 Task: Add the task  Develop a new online survey and feedback system to the section Asteroid Belt in the project AgileCube and add a Due Date to the respective task as 2024/05/26
Action: Mouse moved to (91, 318)
Screenshot: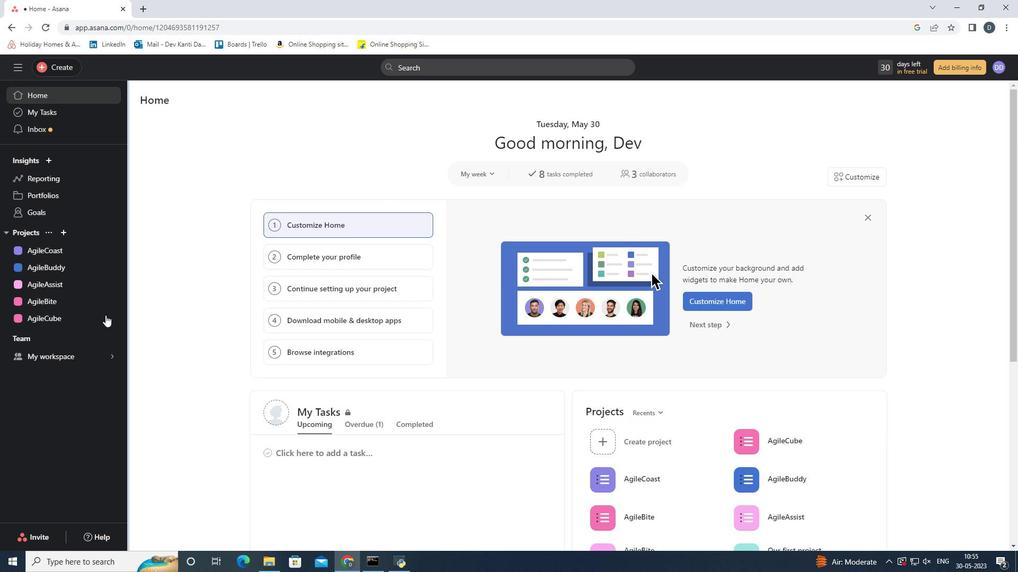 
Action: Mouse pressed left at (91, 318)
Screenshot: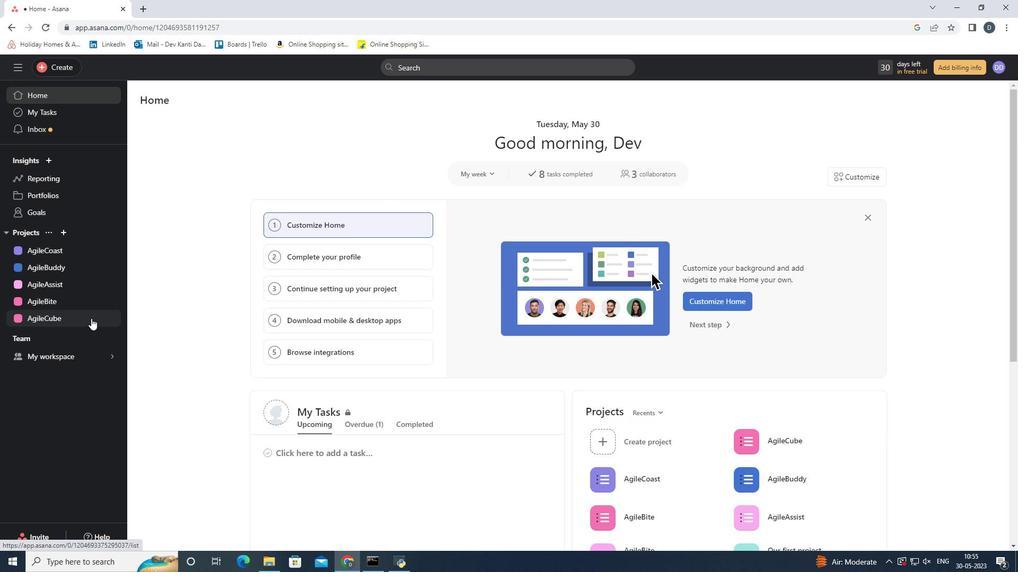 
Action: Mouse moved to (478, 372)
Screenshot: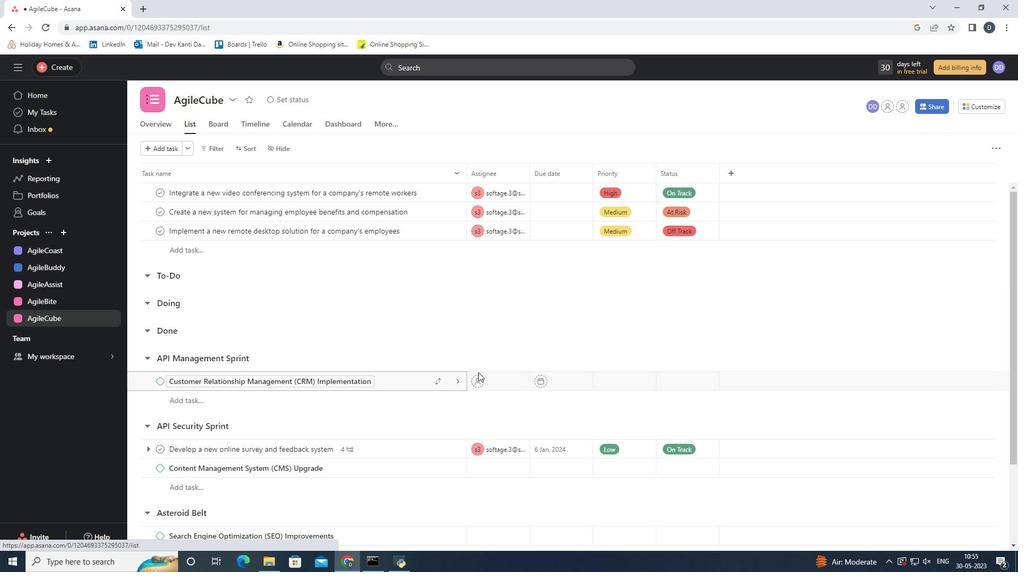 
Action: Mouse scrolled (478, 371) with delta (0, 0)
Screenshot: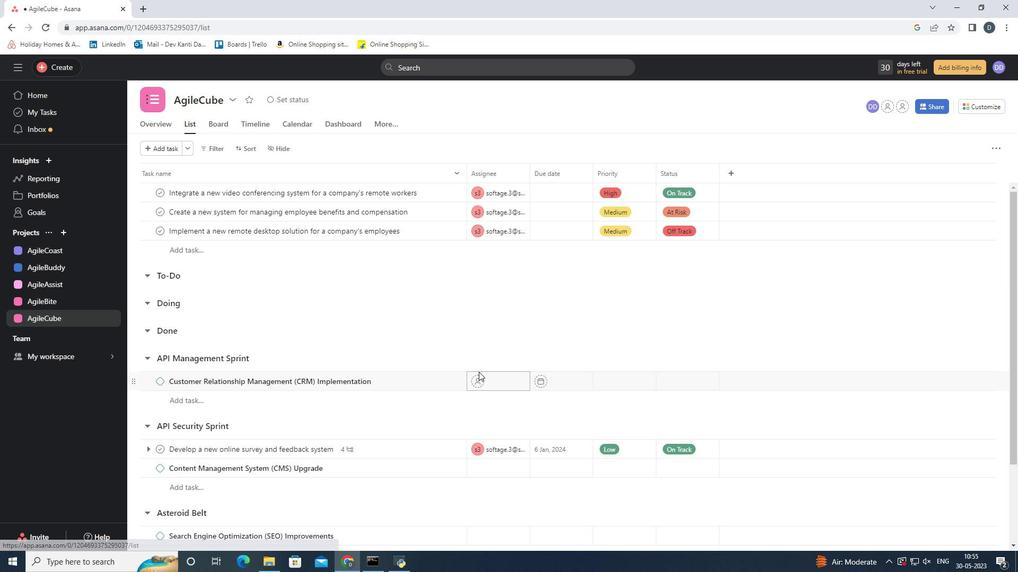
Action: Mouse scrolled (478, 371) with delta (0, 0)
Screenshot: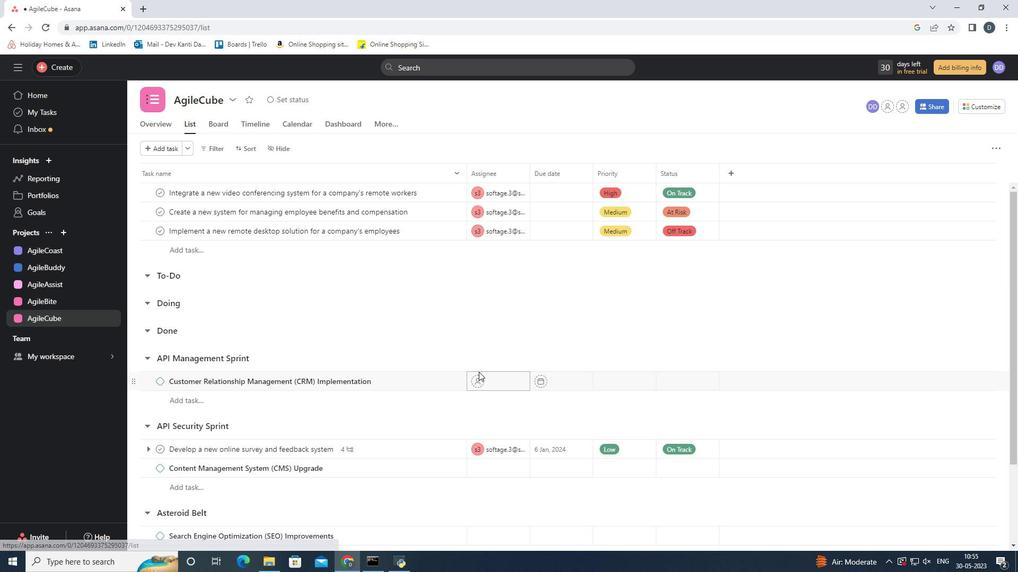 
Action: Mouse scrolled (478, 371) with delta (0, 0)
Screenshot: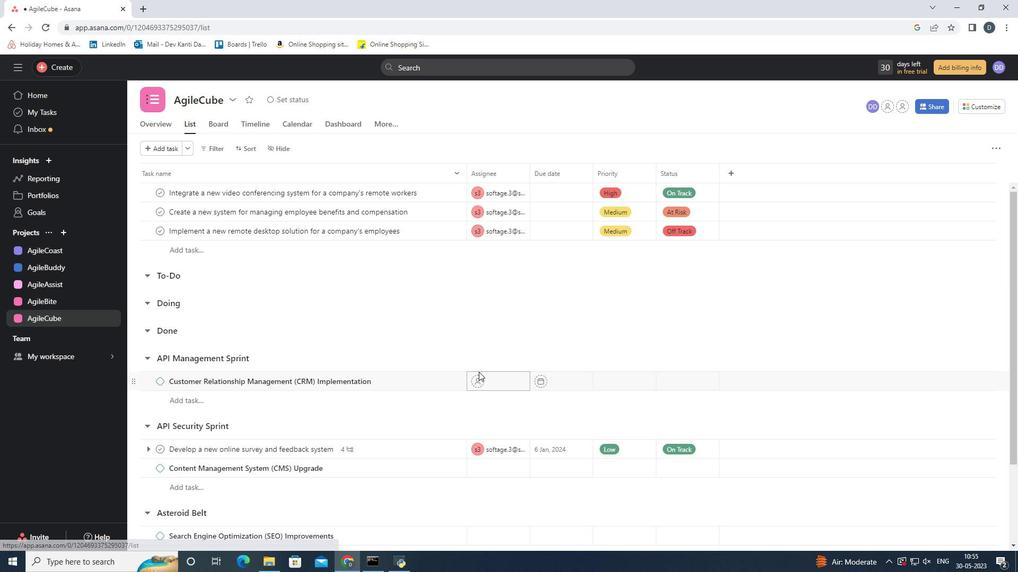 
Action: Mouse scrolled (478, 371) with delta (0, 0)
Screenshot: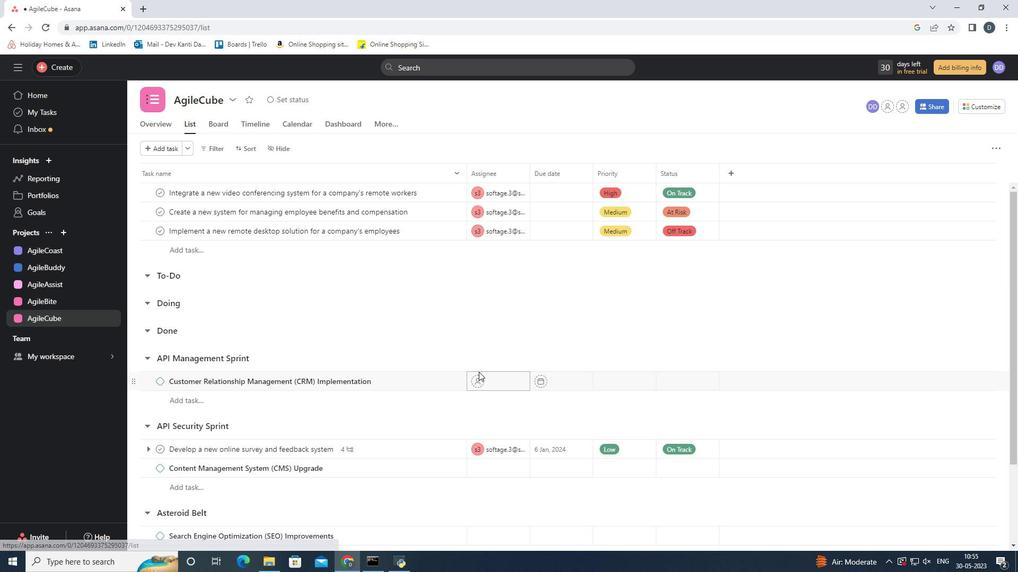 
Action: Mouse moved to (436, 348)
Screenshot: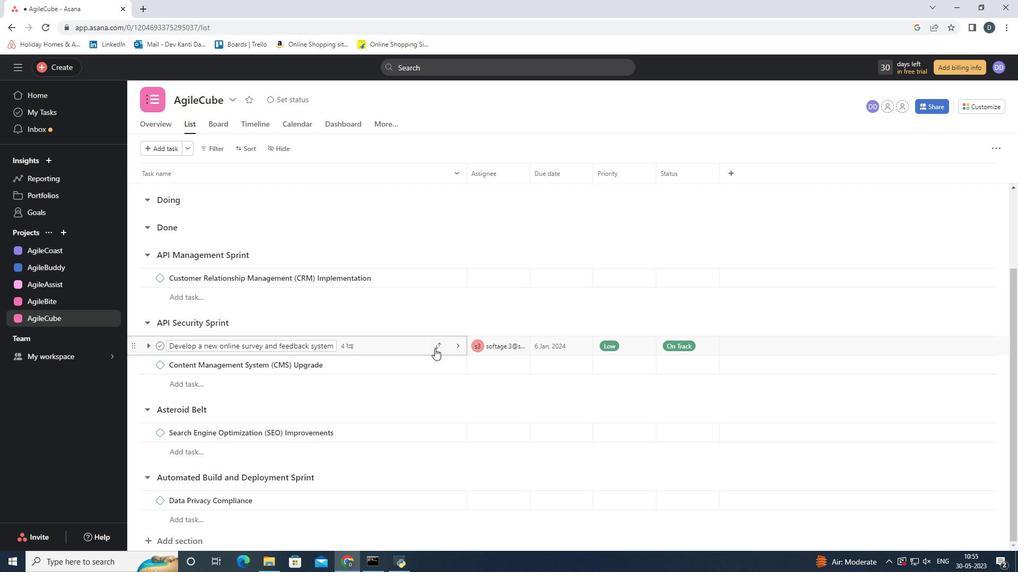 
Action: Mouse pressed left at (436, 348)
Screenshot: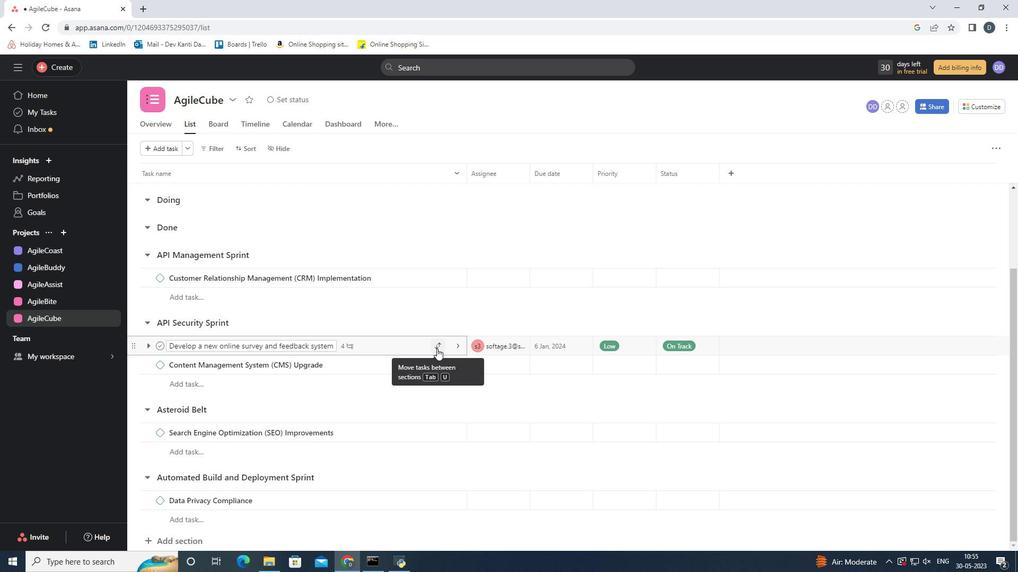 
Action: Mouse moved to (370, 504)
Screenshot: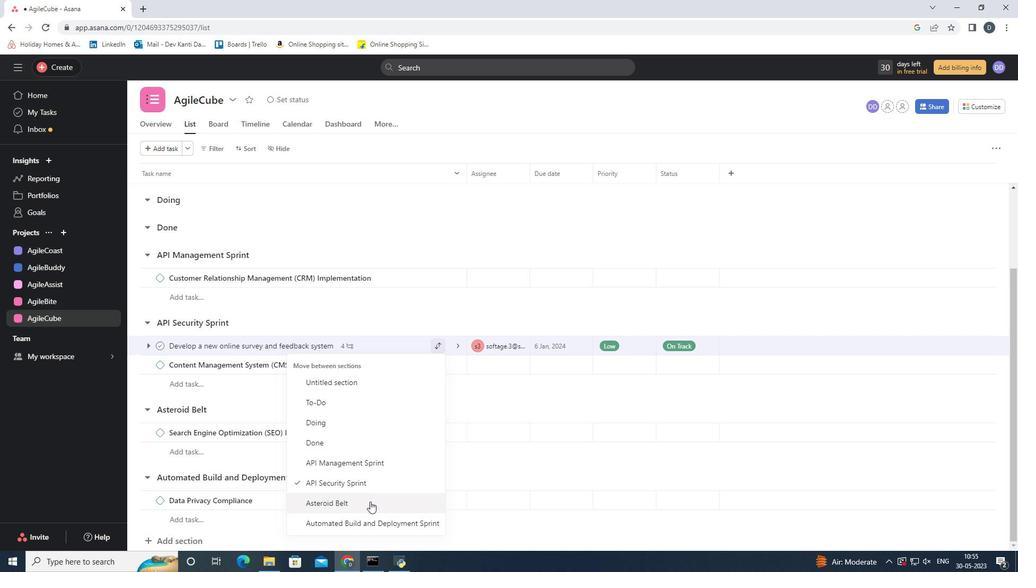 
Action: Mouse pressed left at (370, 504)
Screenshot: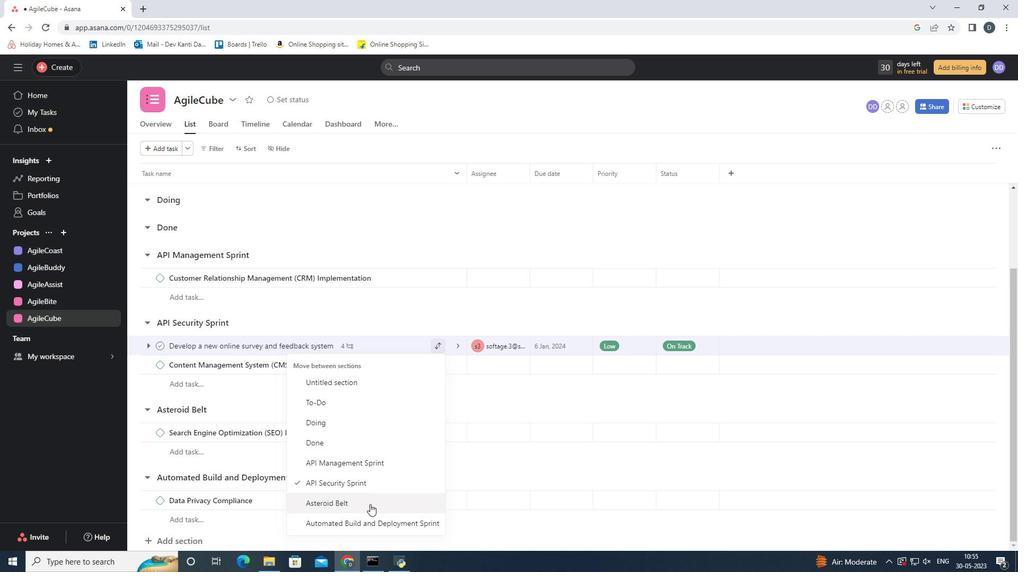 
Action: Mouse moved to (562, 415)
Screenshot: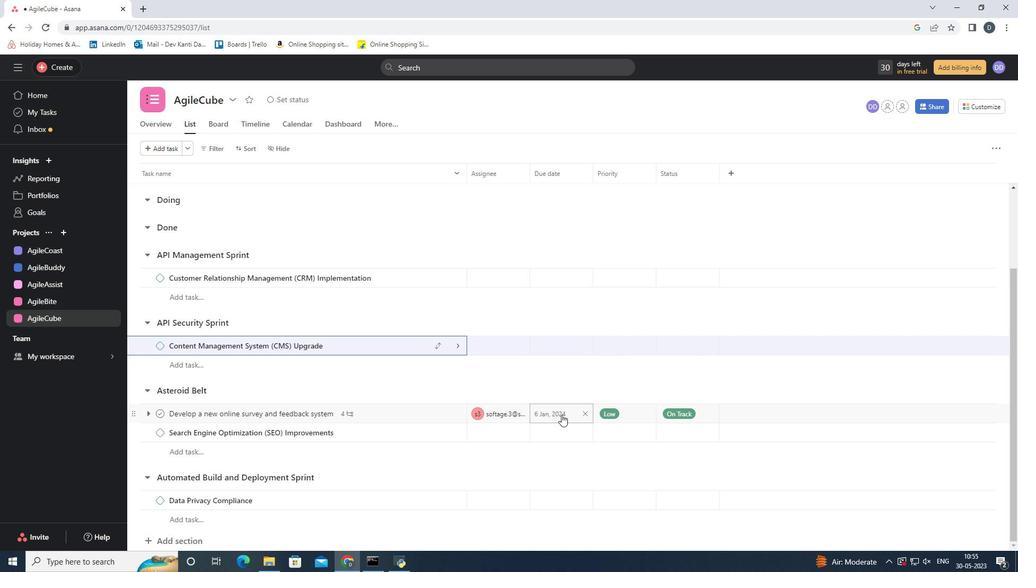 
Action: Mouse pressed left at (562, 415)
Screenshot: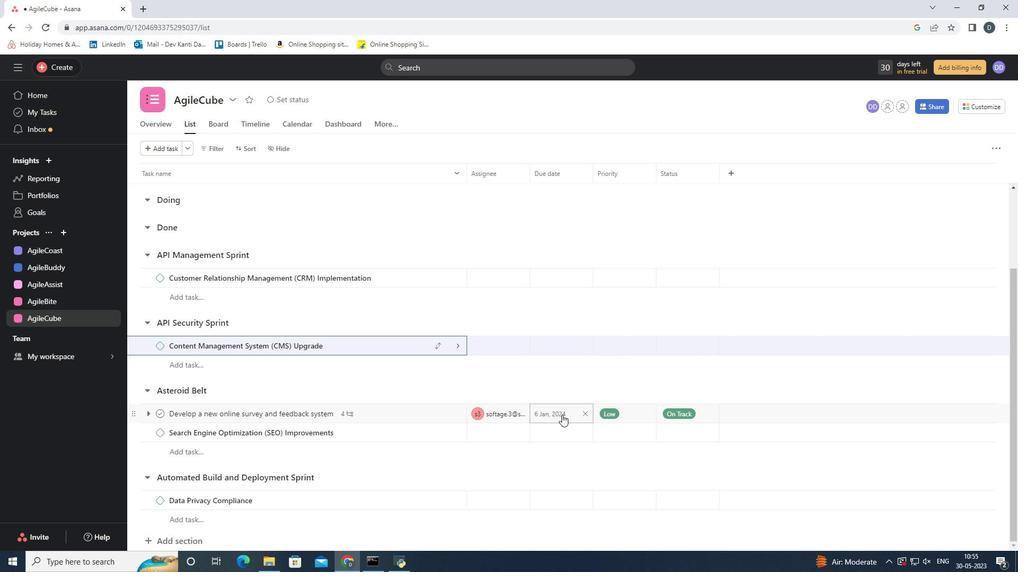 
Action: Mouse moved to (663, 224)
Screenshot: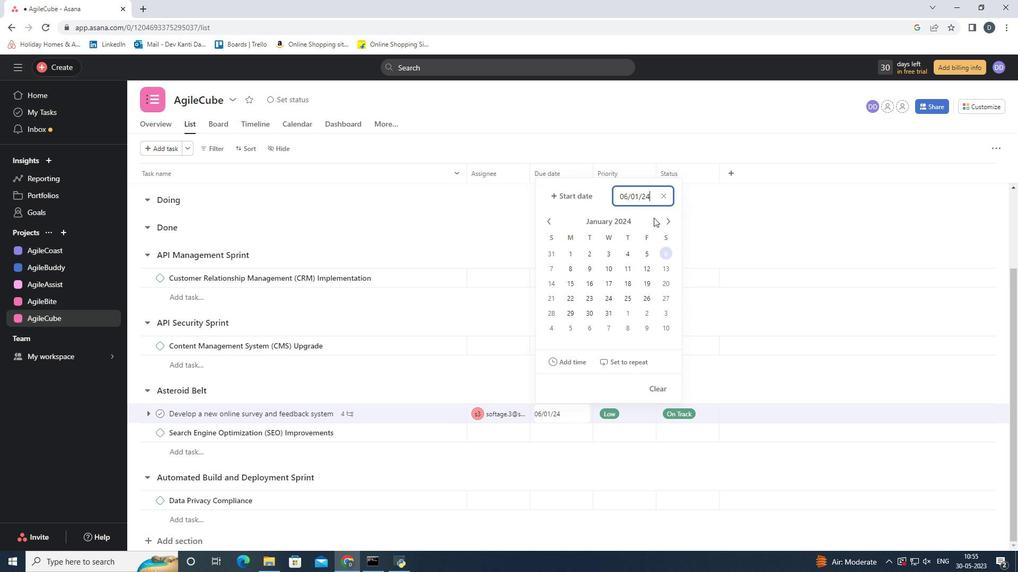 
Action: Mouse pressed left at (663, 224)
Screenshot: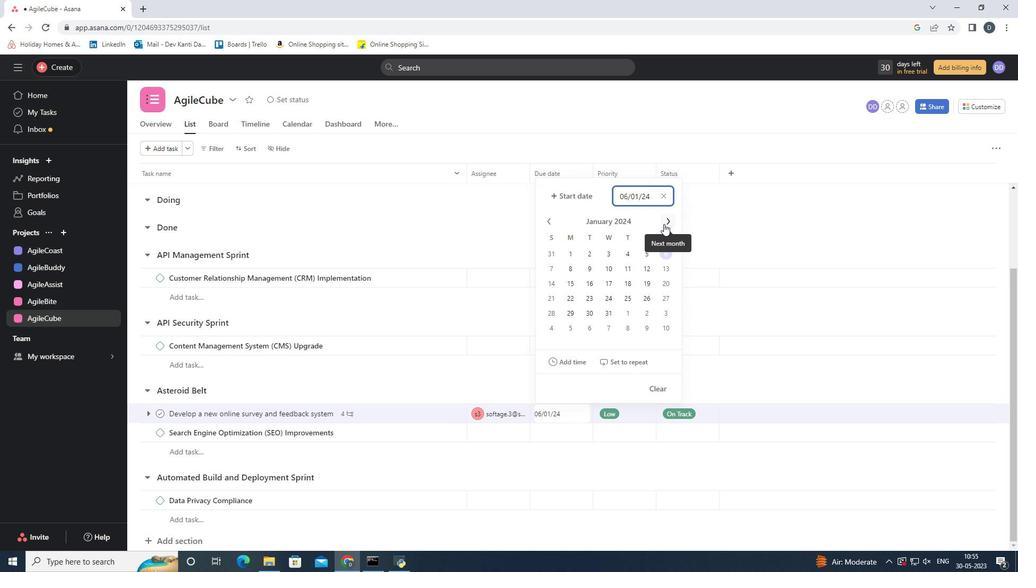 
Action: Mouse pressed left at (663, 224)
Screenshot: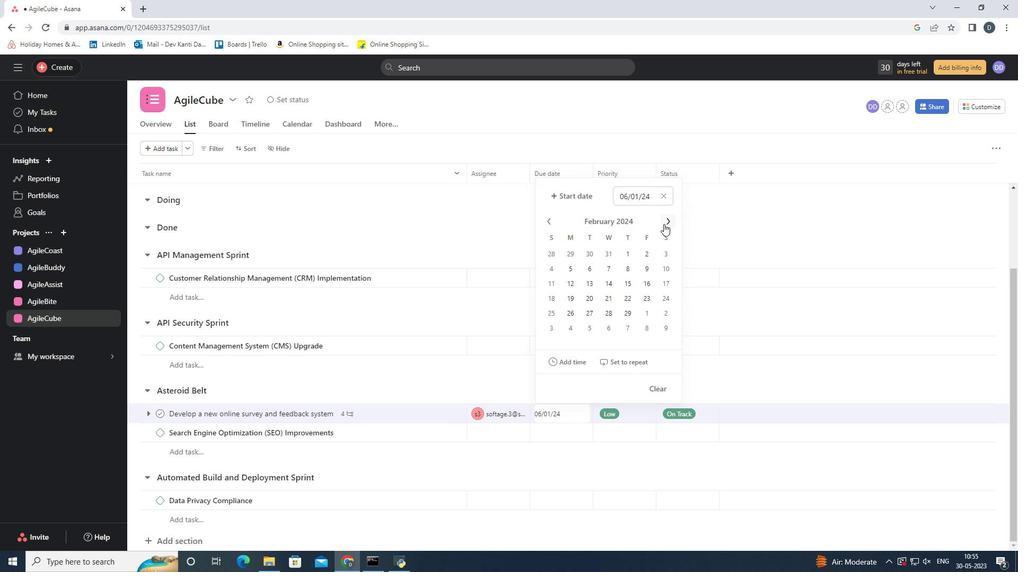 
Action: Mouse pressed left at (663, 224)
Screenshot: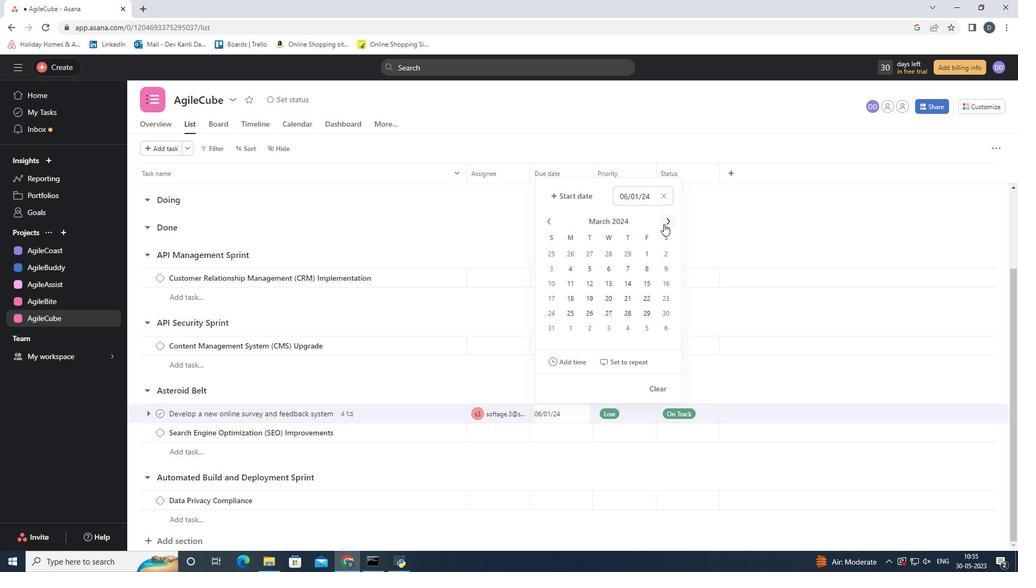 
Action: Mouse pressed left at (663, 224)
Screenshot: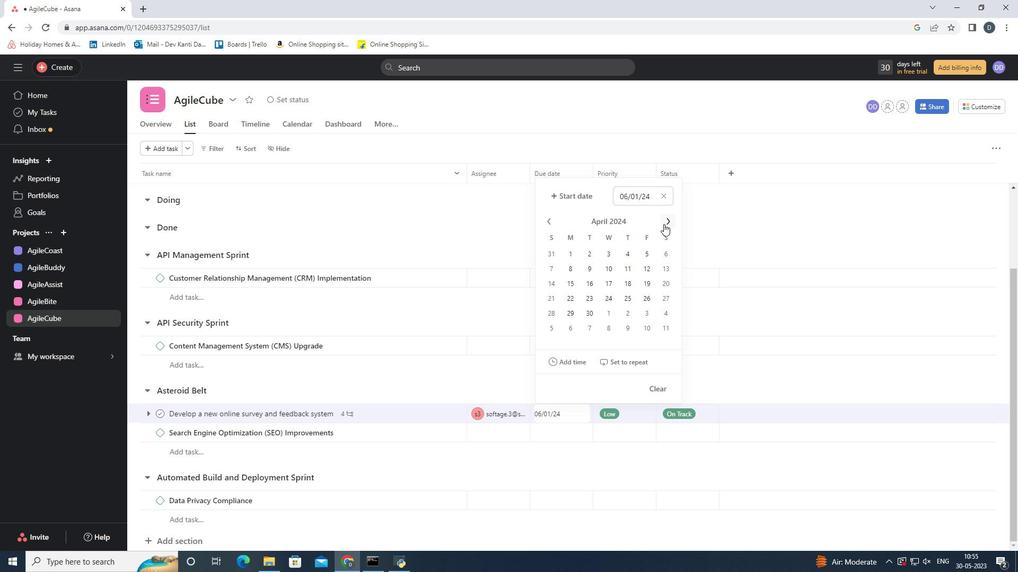 
Action: Mouse moved to (553, 312)
Screenshot: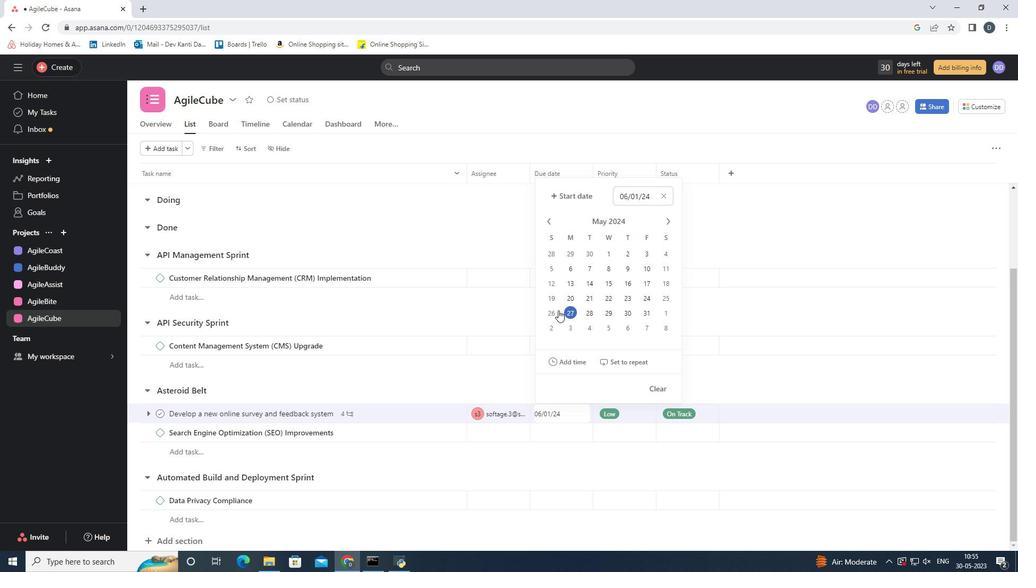 
Action: Mouse pressed left at (553, 312)
Screenshot: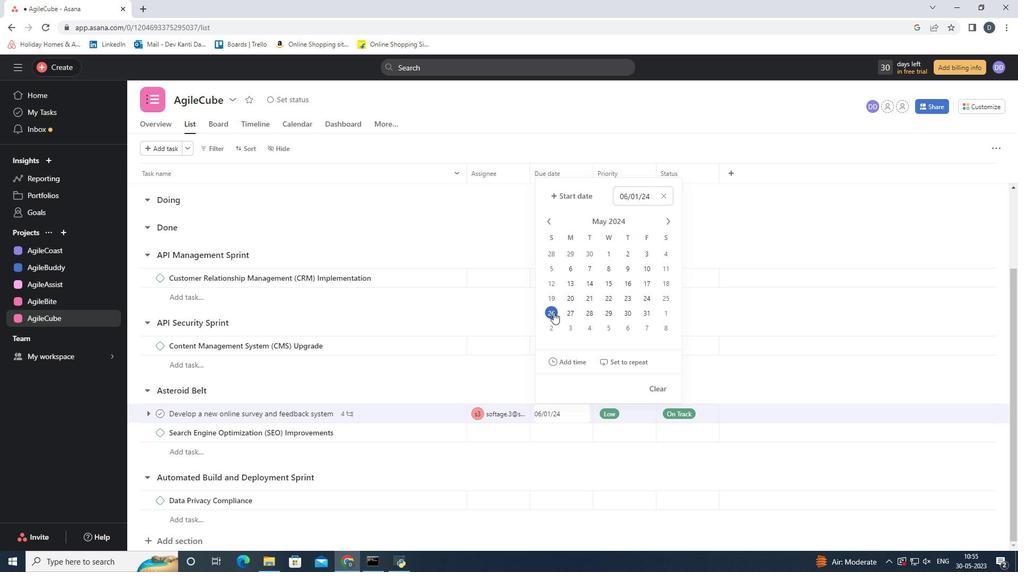 
Action: Mouse moved to (765, 309)
Screenshot: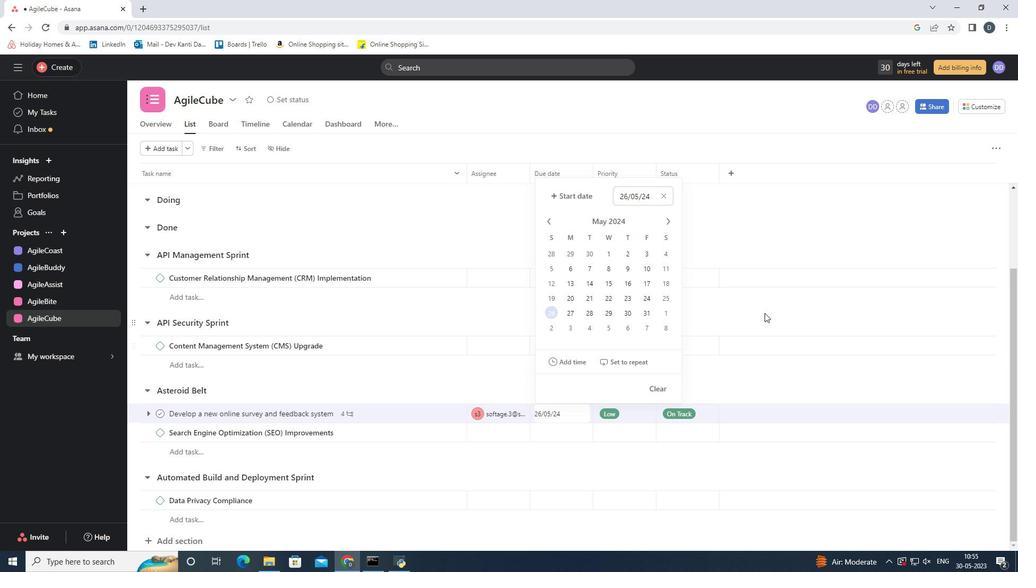 
Action: Mouse pressed left at (765, 309)
Screenshot: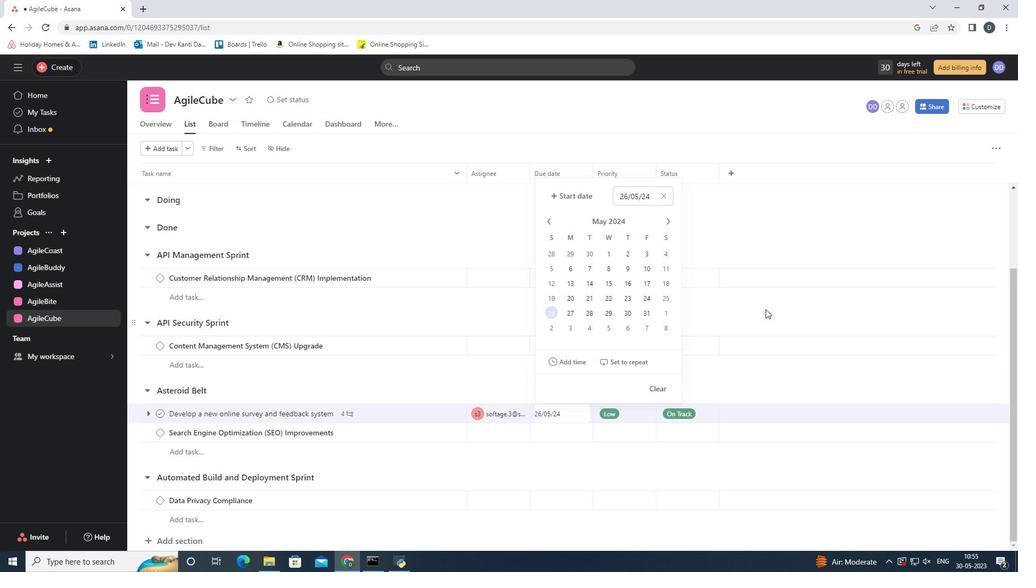 
Action: Mouse moved to (709, 318)
Screenshot: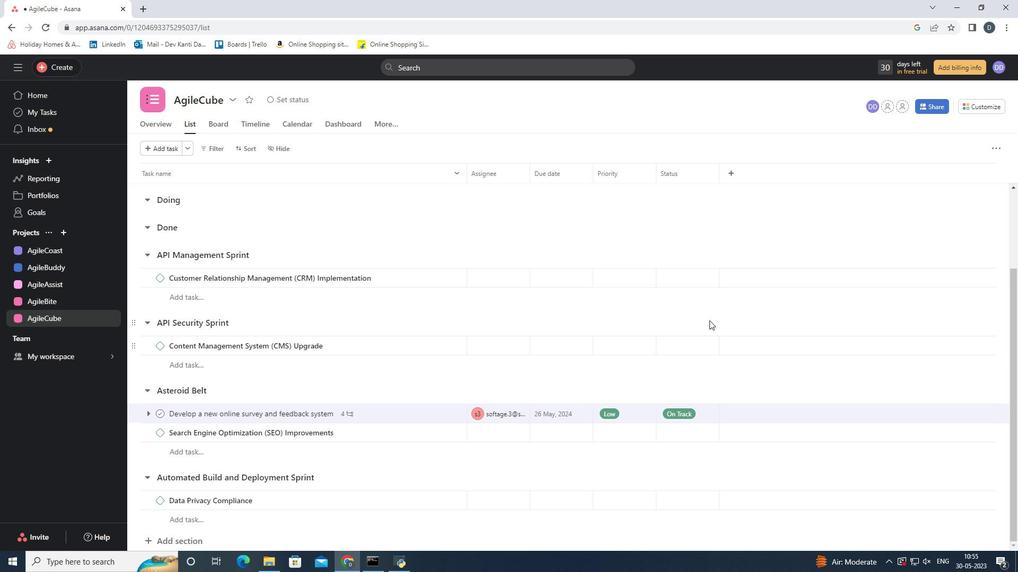 
